 Task: Create in the project AgileGuru in Backlog an issue 'Develop a new tool for automated testing of web application performance under high traffic and load conditions', assign it to team member softage.2@softage.net and change the status to IN PROGRESS. Create in the project AgileGuru in Backlog an issue 'Upgrade the user interface of a web application to improve usability and user experience', assign it to team member softage.3@softage.net and change the status to IN PROGRESS
Action: Mouse moved to (205, 56)
Screenshot: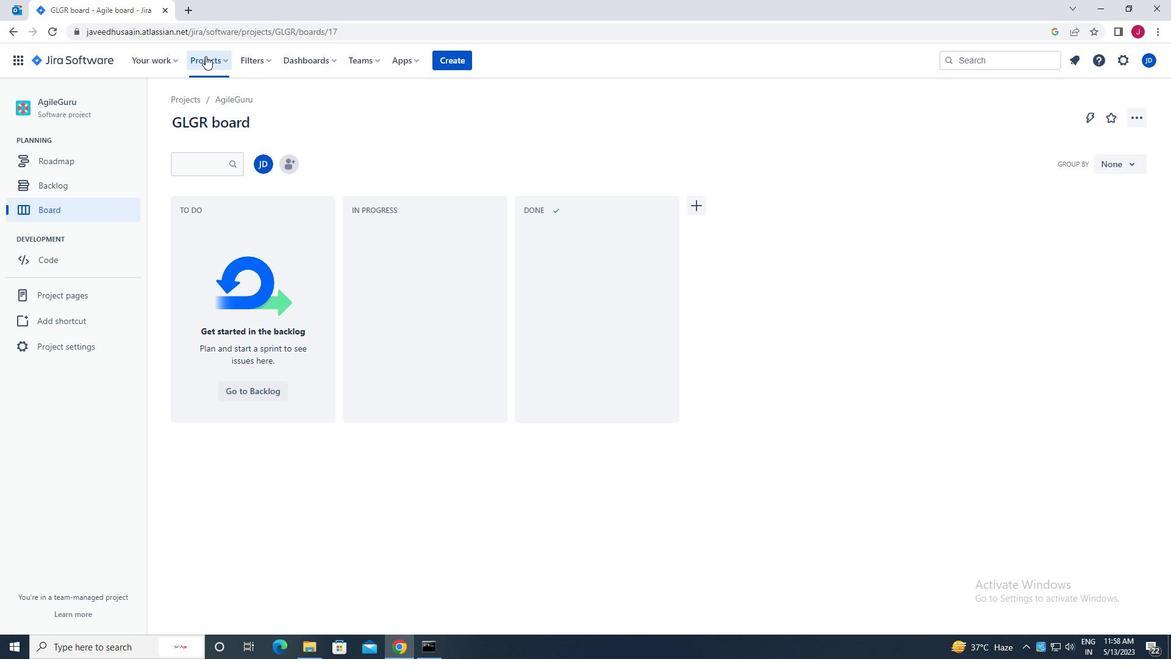 
Action: Mouse pressed left at (205, 56)
Screenshot: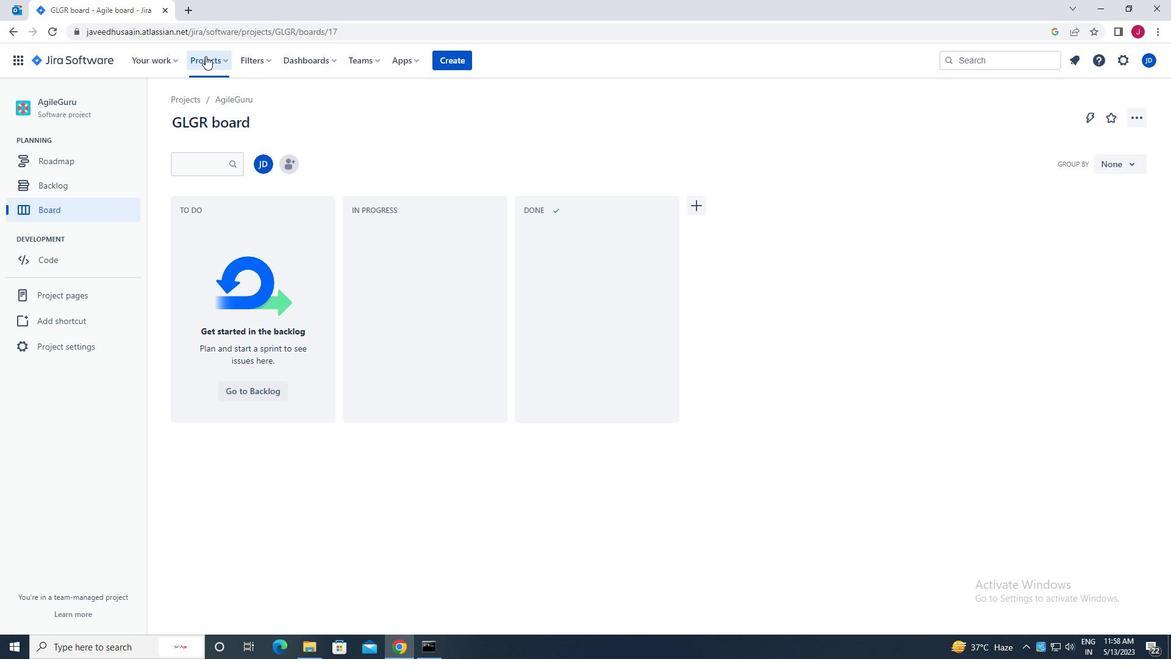 
Action: Mouse moved to (256, 109)
Screenshot: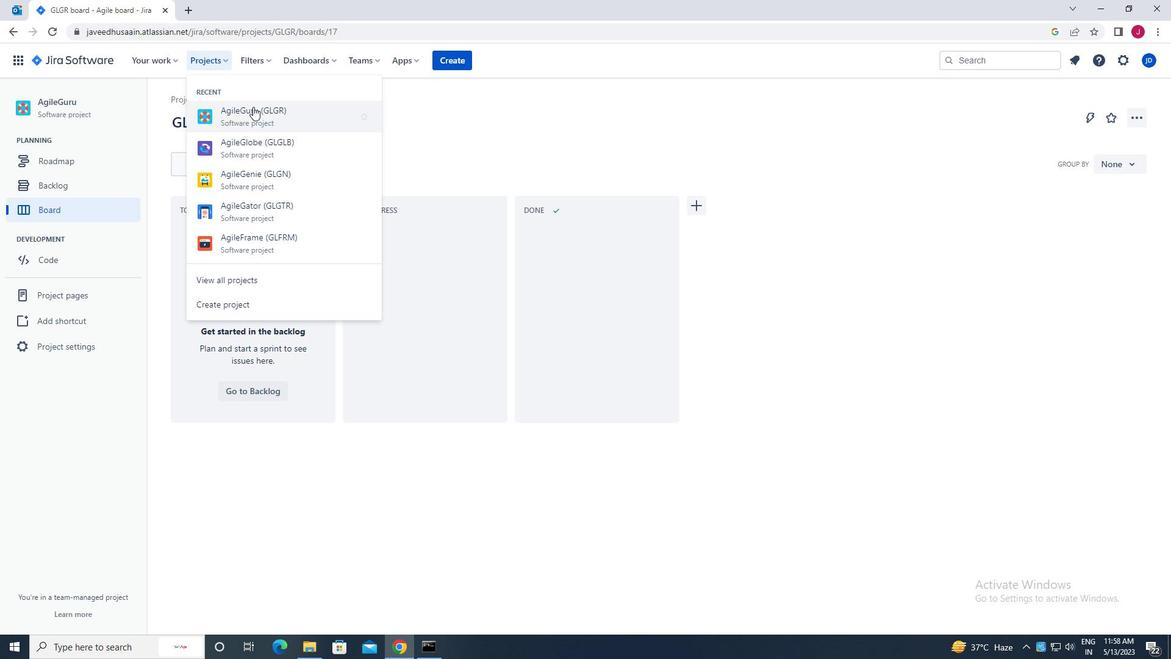 
Action: Mouse pressed left at (256, 109)
Screenshot: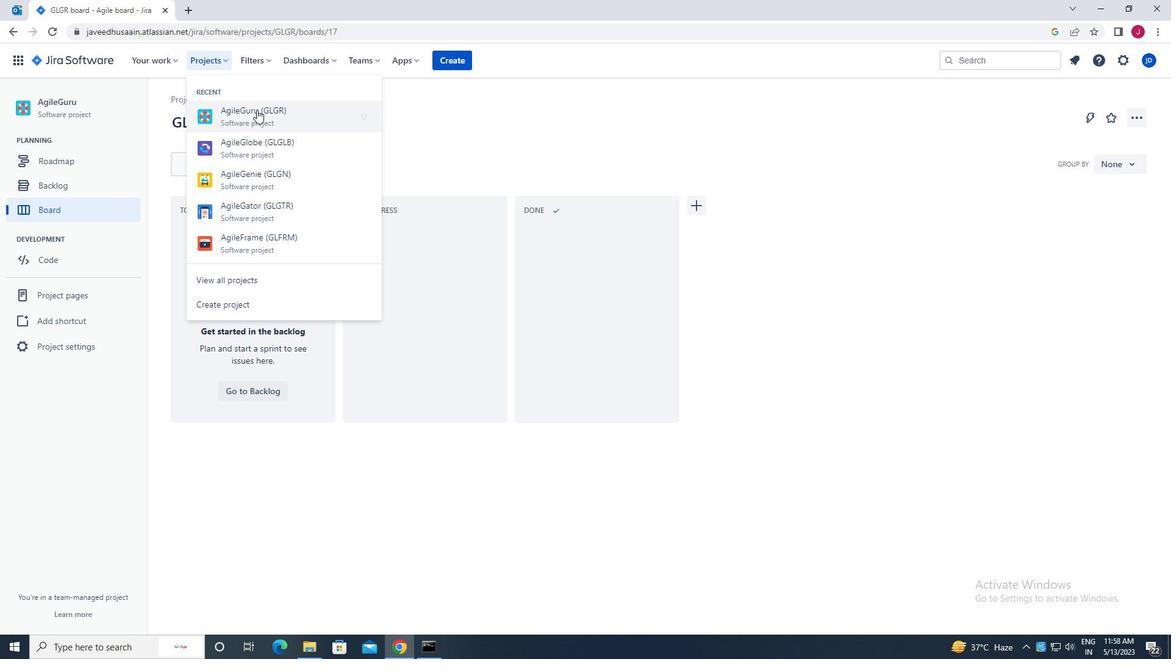 
Action: Mouse moved to (78, 181)
Screenshot: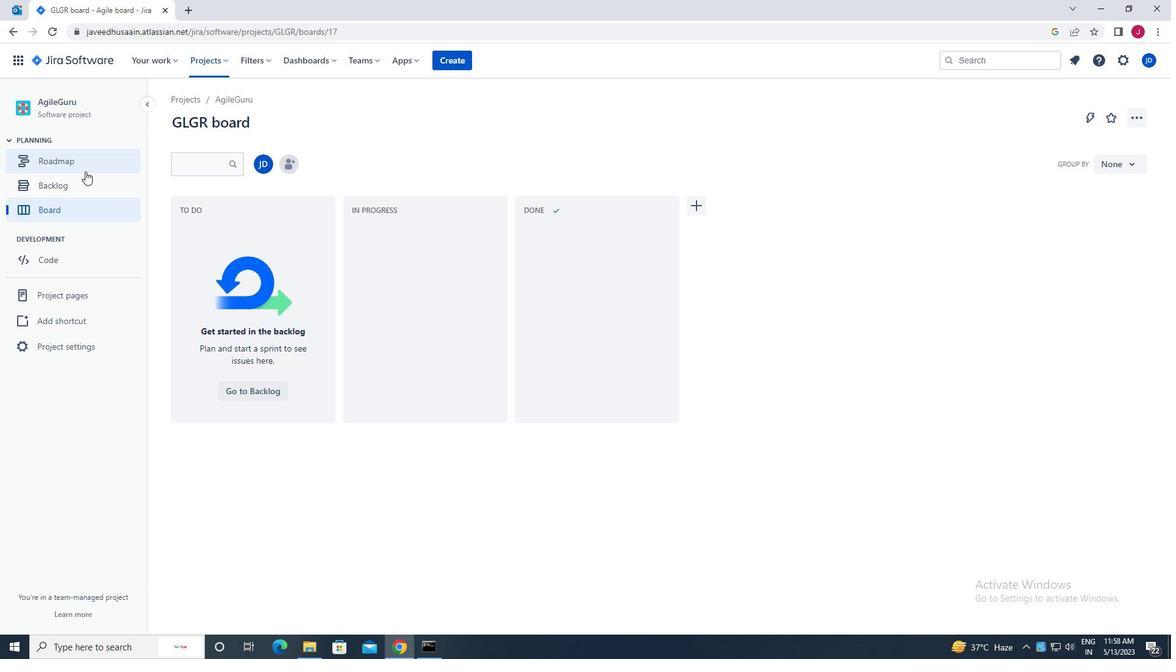 
Action: Mouse pressed left at (78, 181)
Screenshot: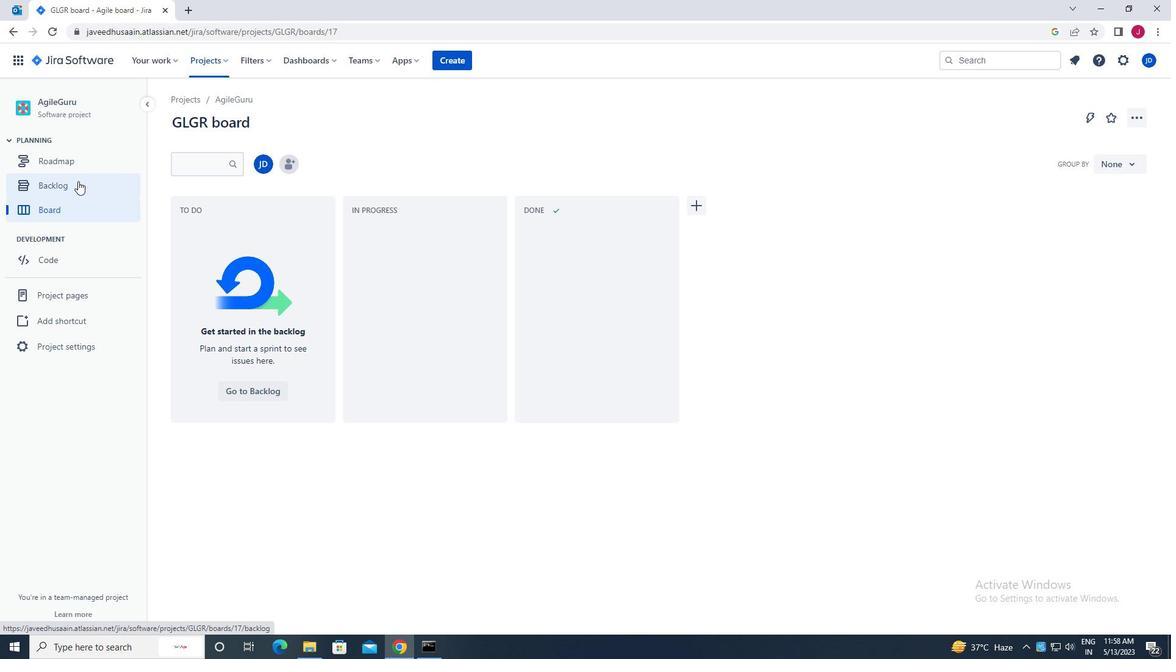 
Action: Mouse moved to (227, 444)
Screenshot: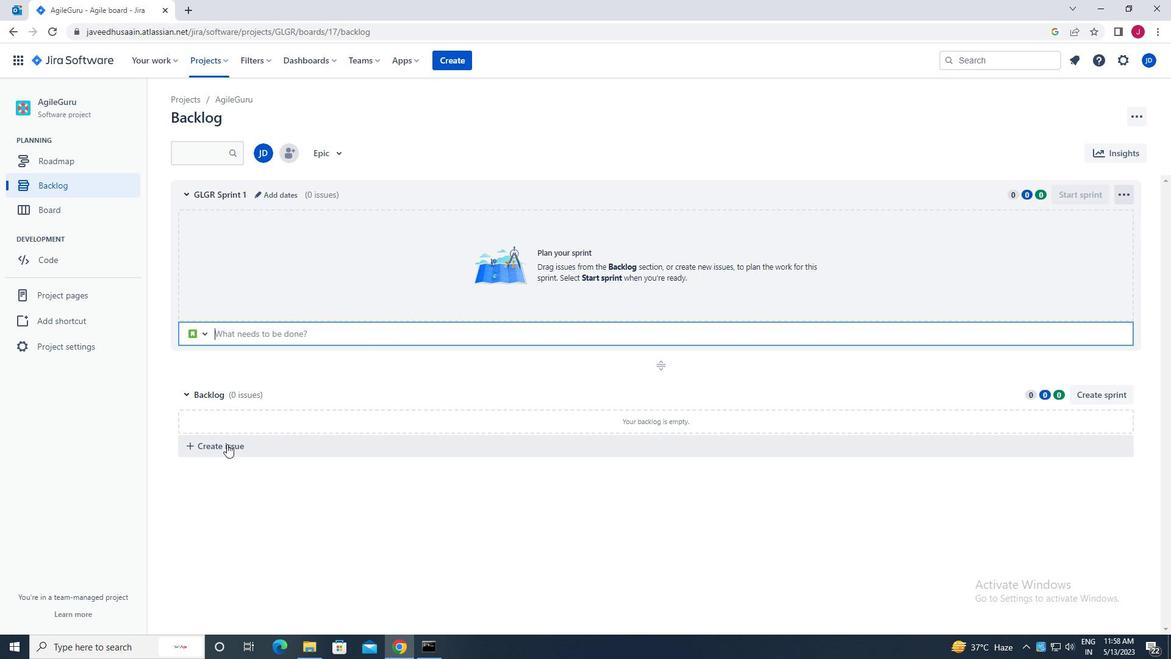 
Action: Mouse pressed left at (227, 444)
Screenshot: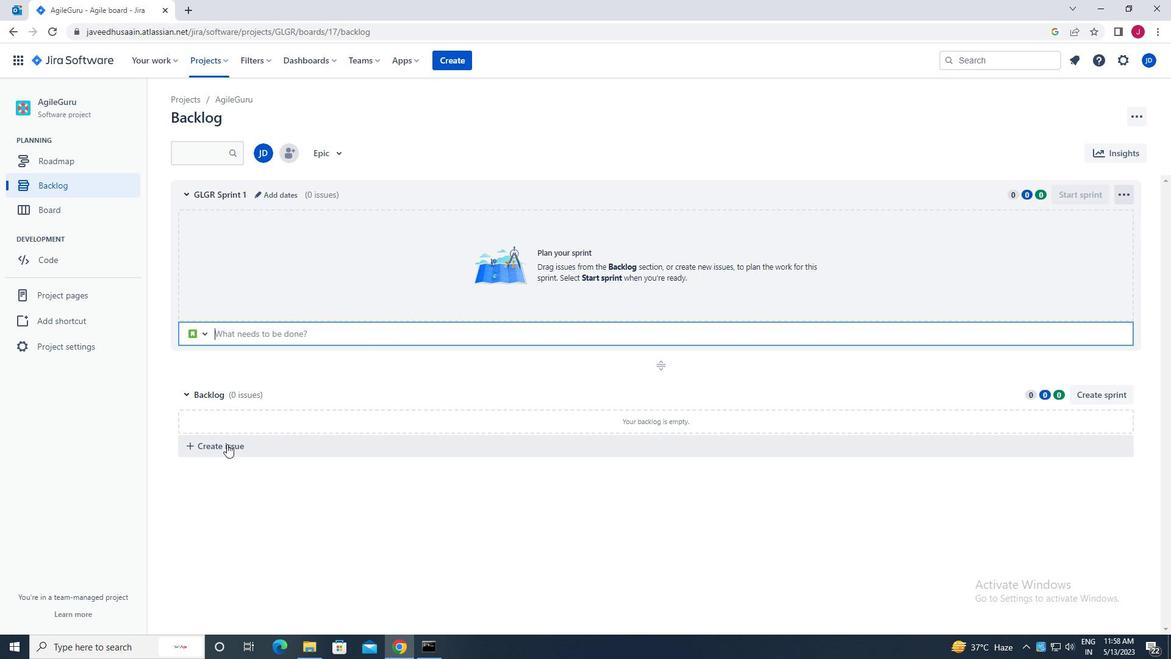 
Action: Mouse moved to (237, 446)
Screenshot: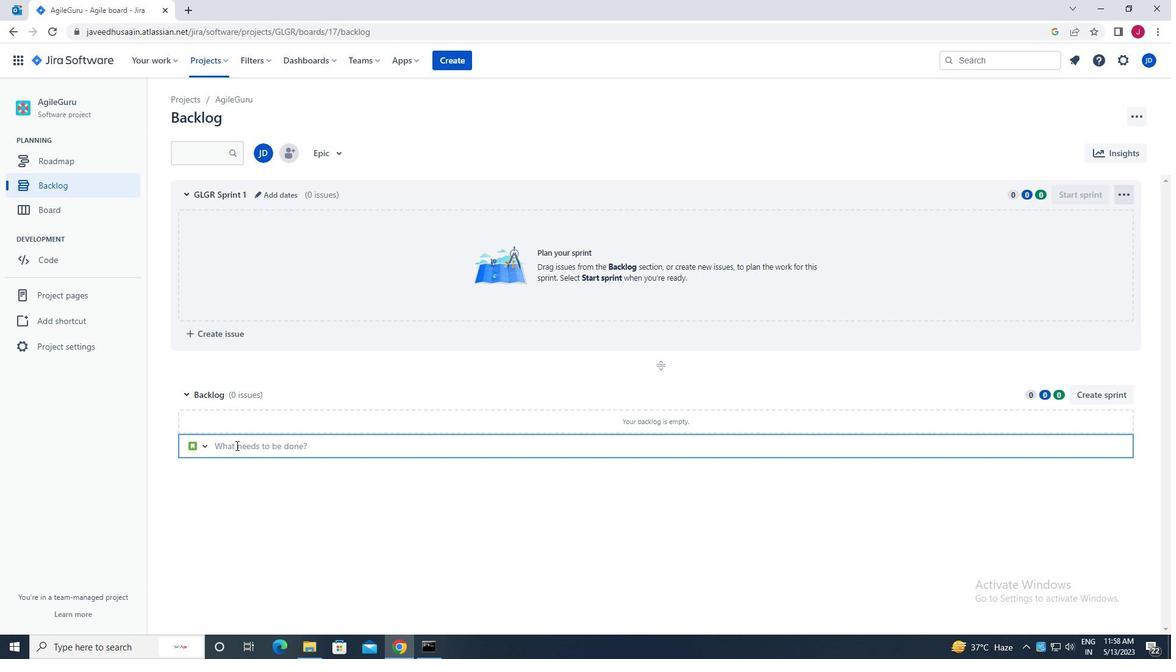 
Action: Mouse pressed left at (237, 446)
Screenshot: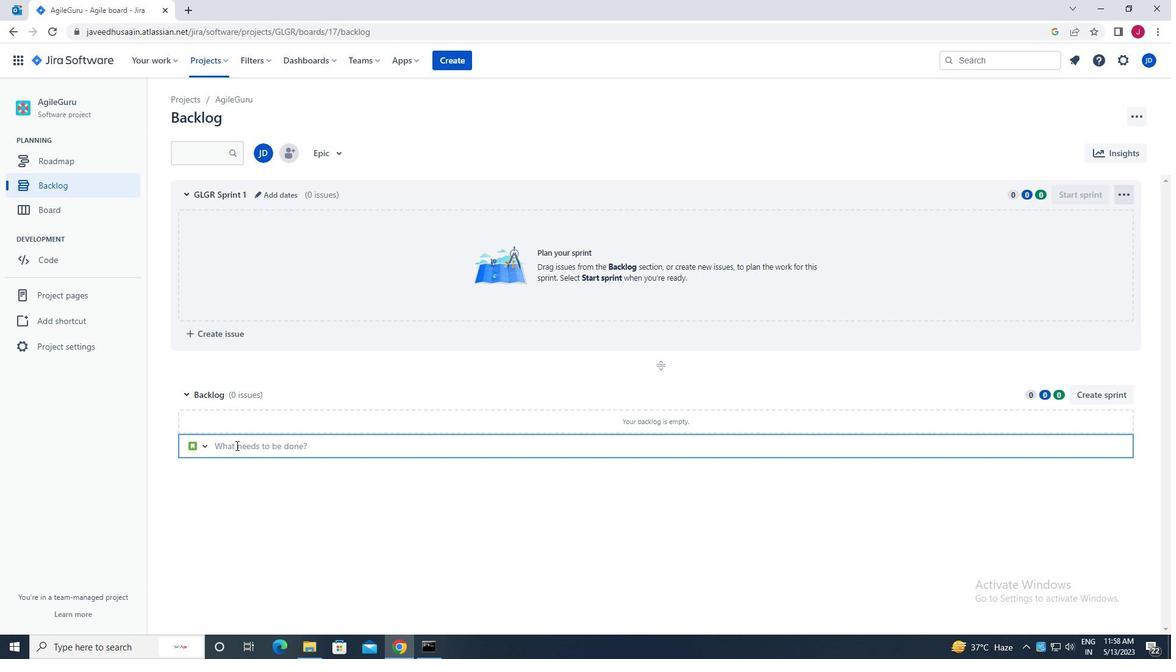 
Action: Mouse moved to (239, 446)
Screenshot: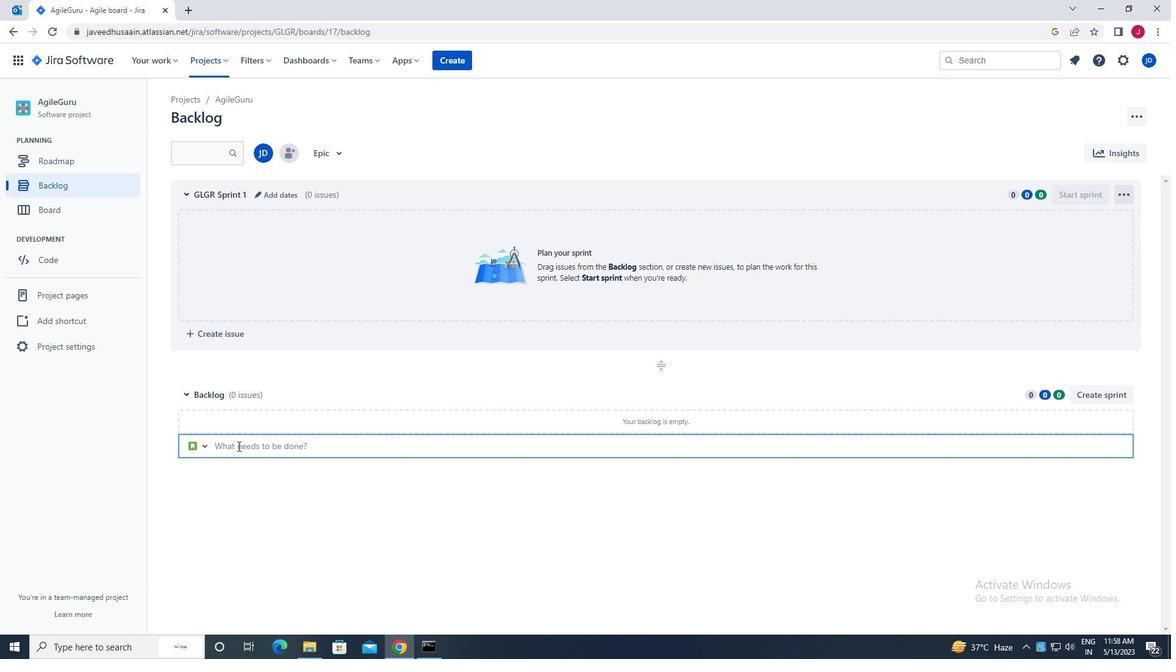 
Action: Key pressed d<Key.caps_lock>evelop<Key.space>a<Key.space>new<Key.space>tool<Key.space>for<Key.space>automated<Key.space>testing<Key.space>of<Key.space>web<Key.space>application<Key.space>performance<Key.space>under<Key.space>high<Key.space>traffic<Key.space>and<Key.space>load<Key.space>conditions<Key.enter>
Screenshot: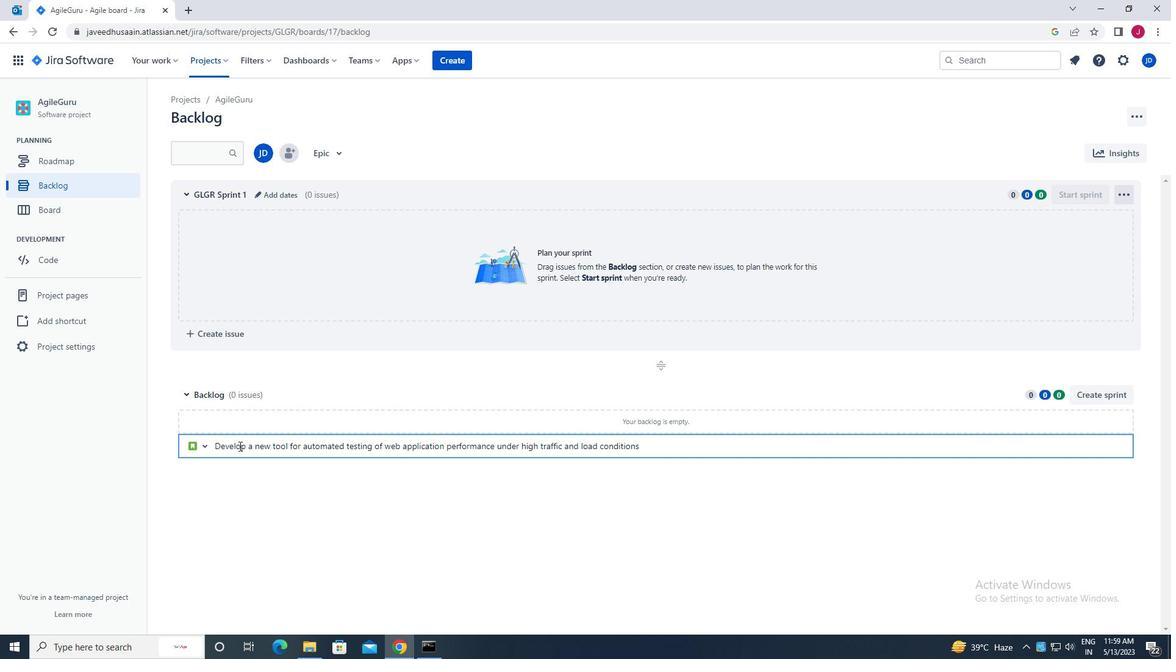 
Action: Mouse moved to (1094, 418)
Screenshot: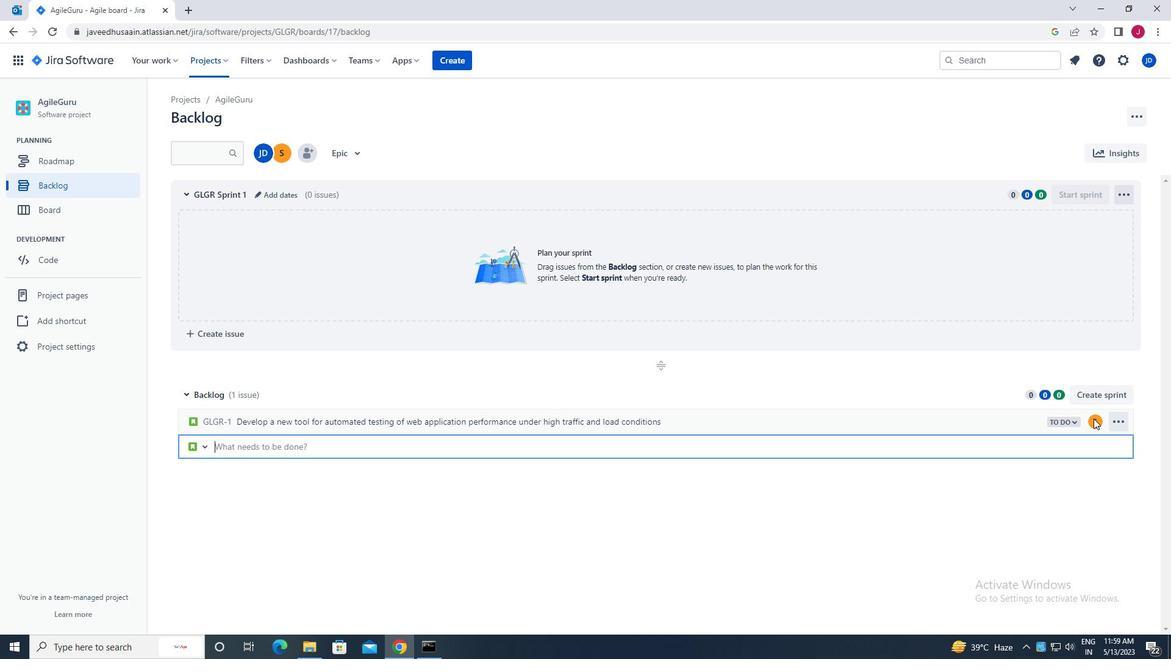 
Action: Mouse pressed left at (1094, 418)
Screenshot: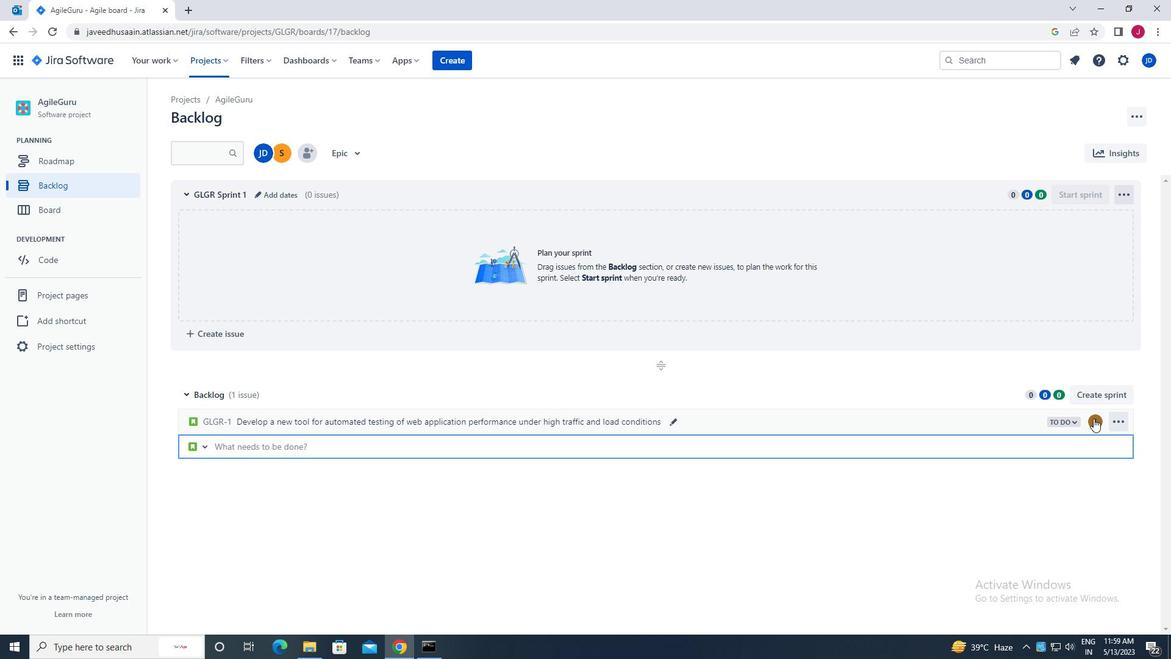 
Action: Mouse moved to (1021, 447)
Screenshot: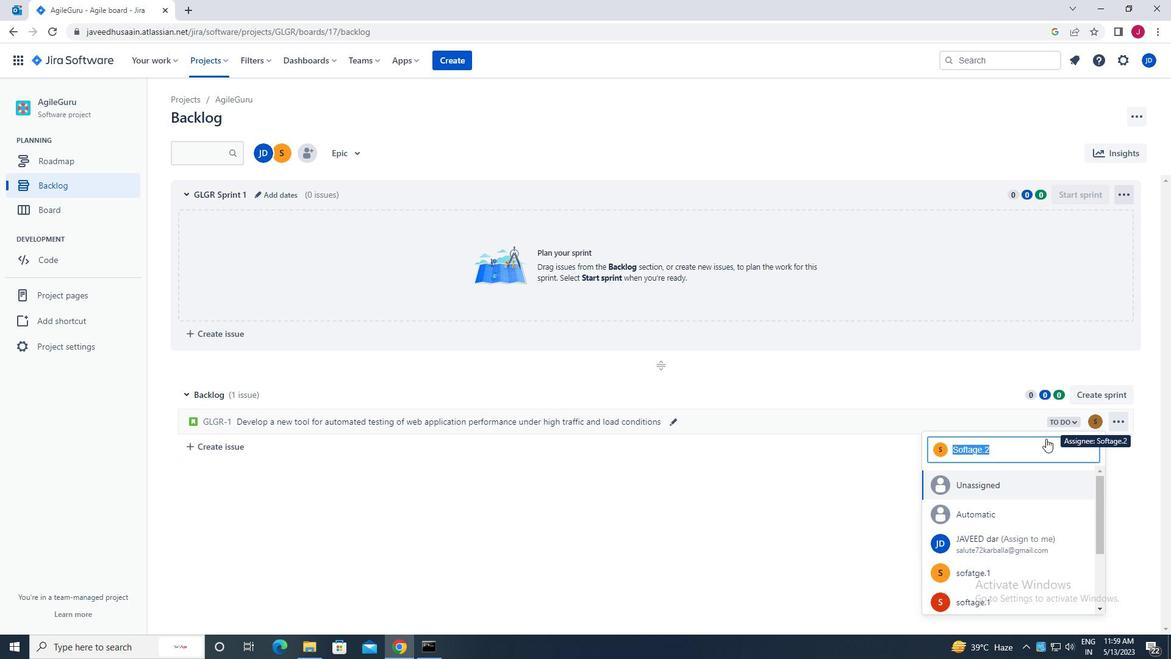 
Action: Key pressed soft
Screenshot: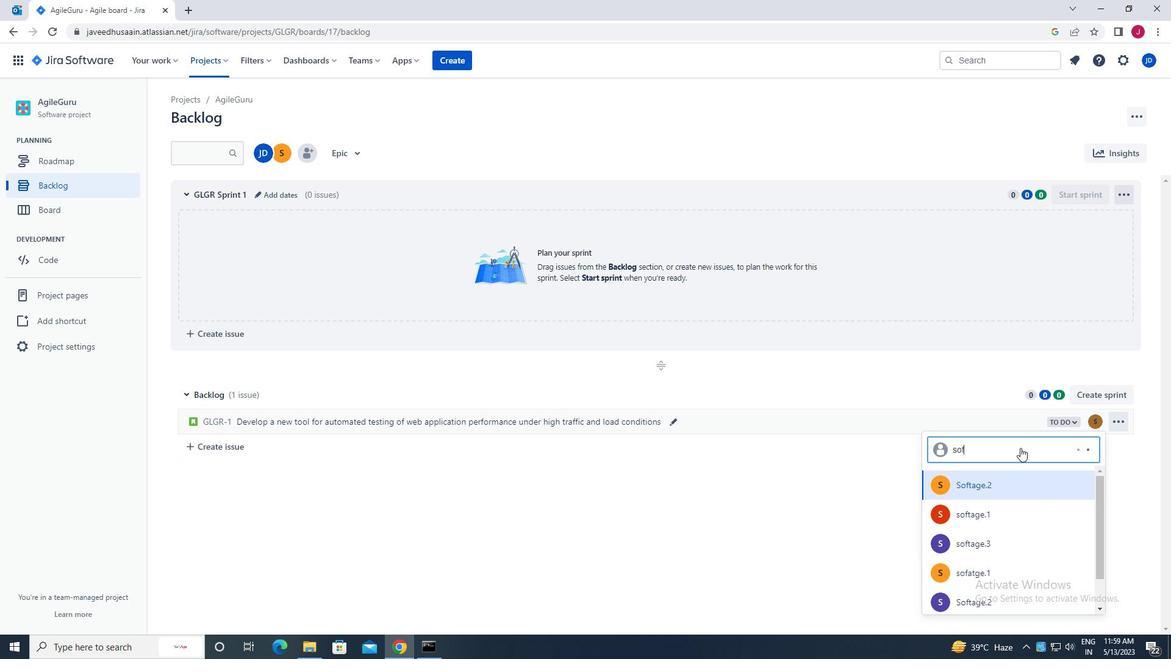 
Action: Mouse moved to (1014, 483)
Screenshot: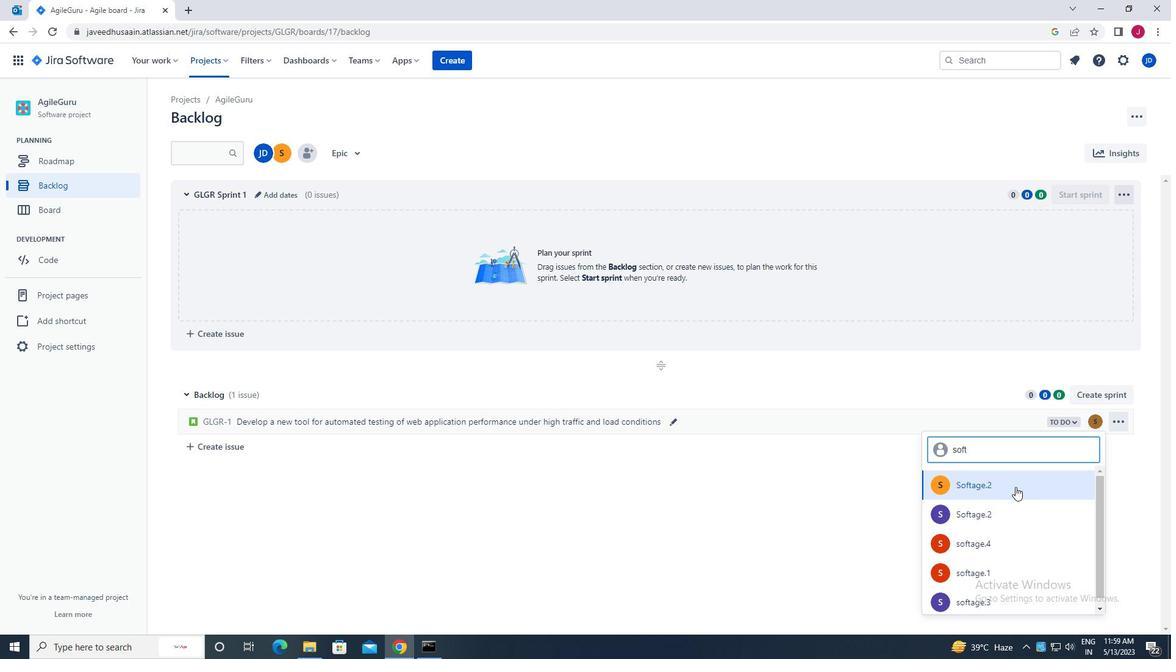
Action: Mouse pressed left at (1014, 483)
Screenshot: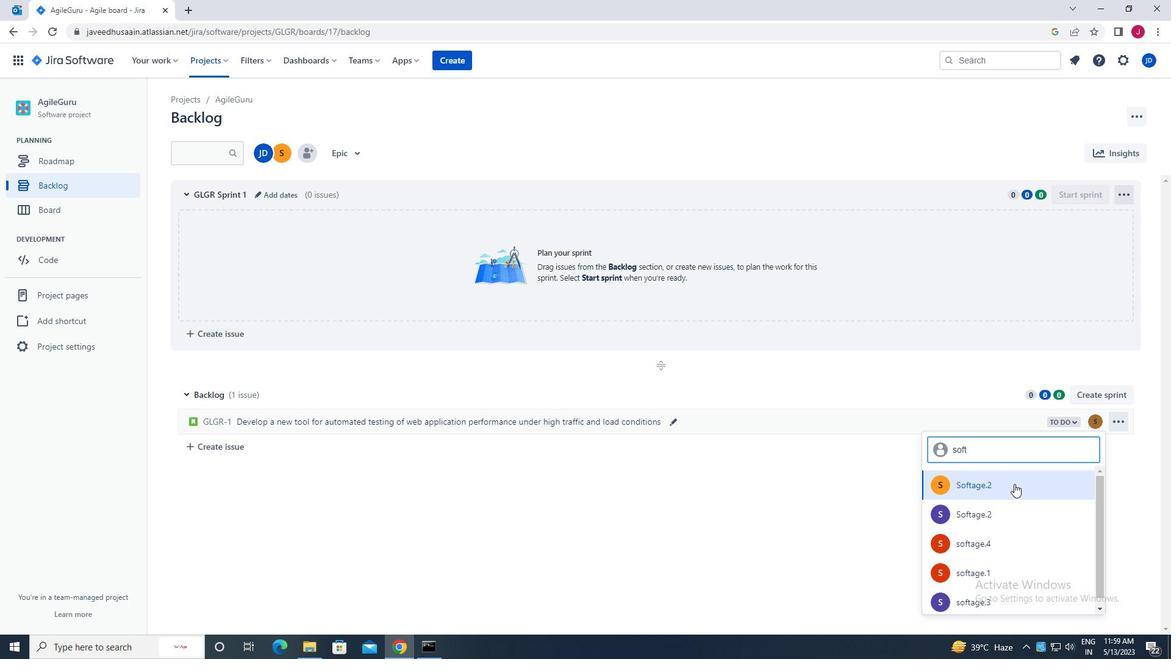 
Action: Mouse moved to (1073, 422)
Screenshot: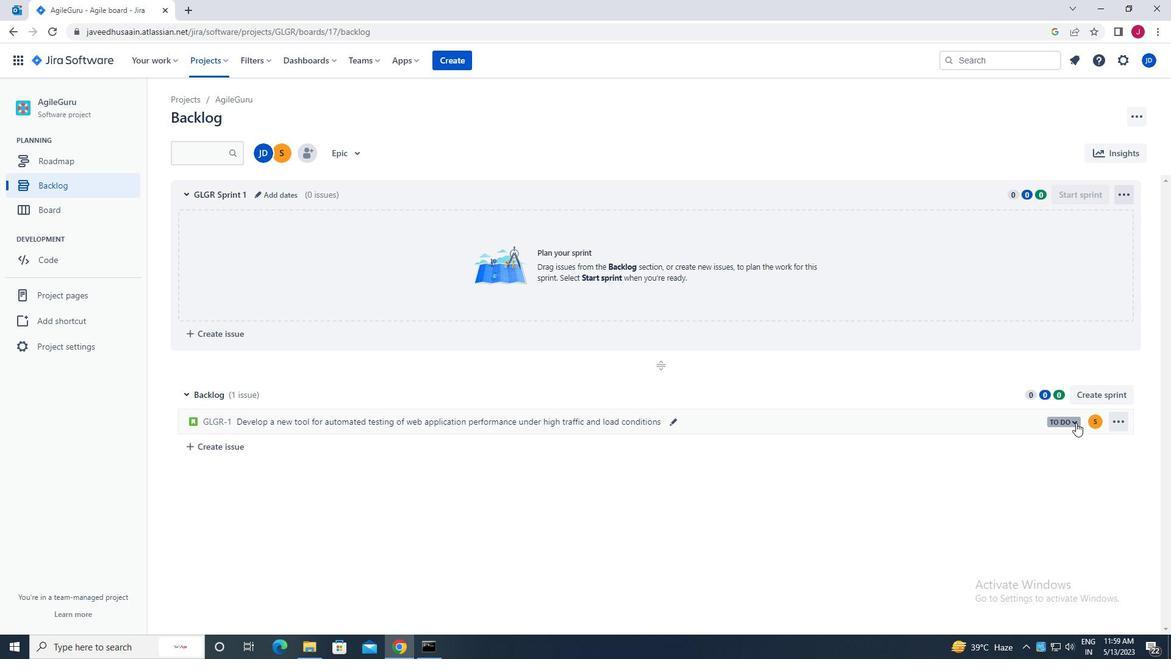 
Action: Mouse pressed left at (1073, 422)
Screenshot: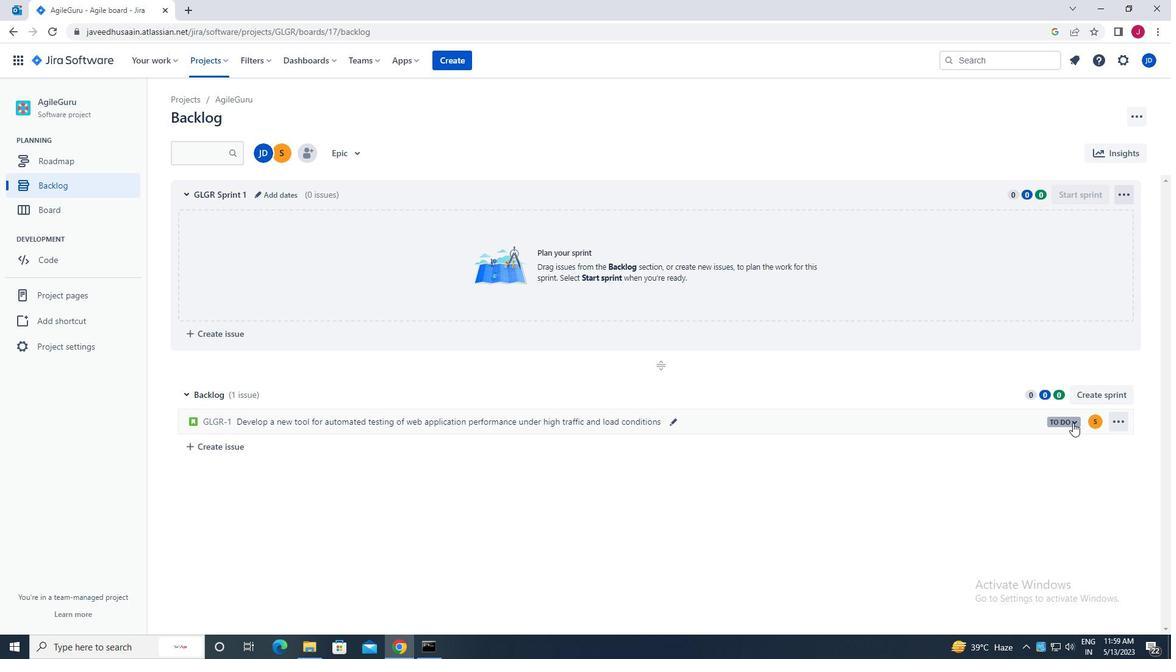 
Action: Mouse moved to (986, 445)
Screenshot: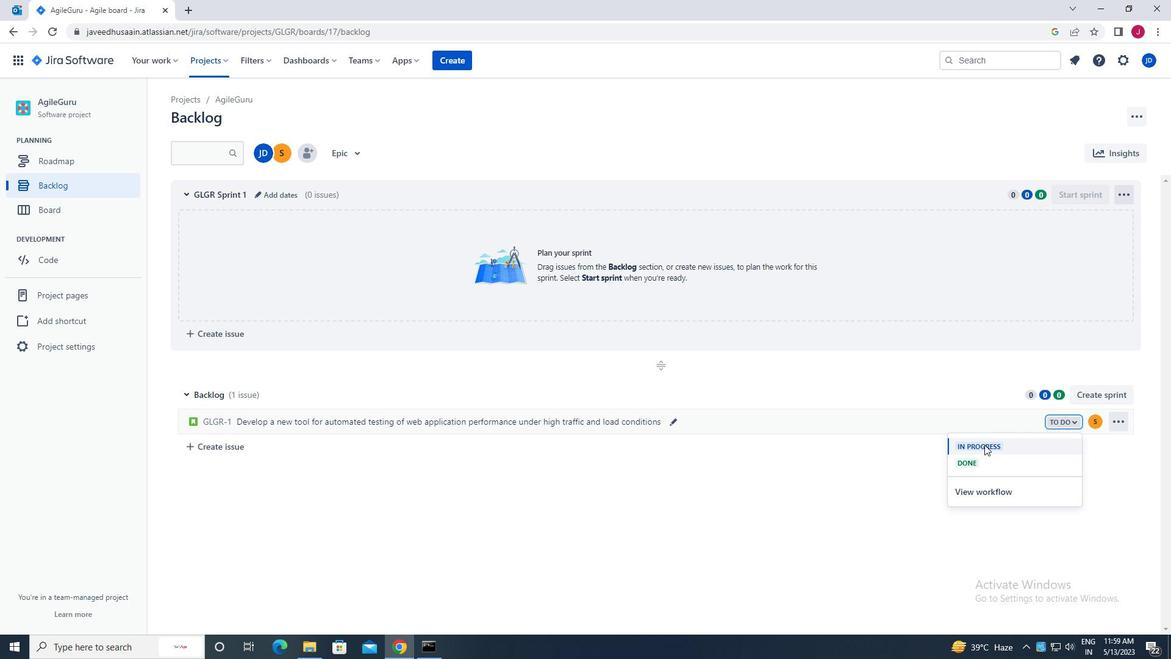 
Action: Mouse pressed left at (986, 445)
Screenshot: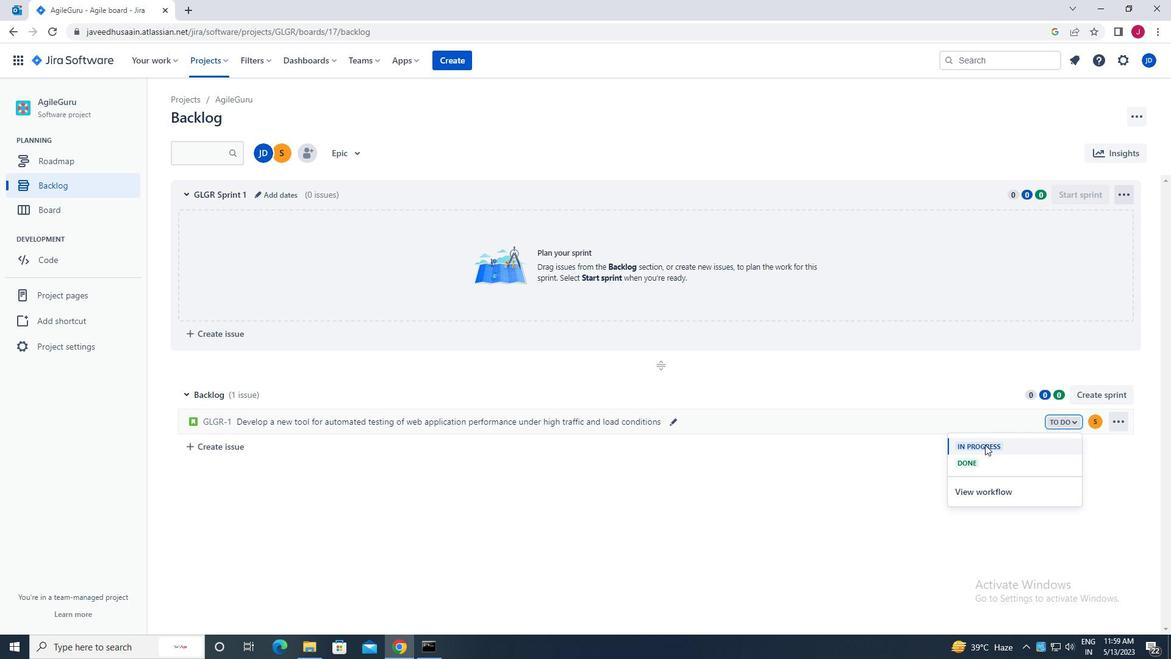 
Action: Mouse moved to (235, 445)
Screenshot: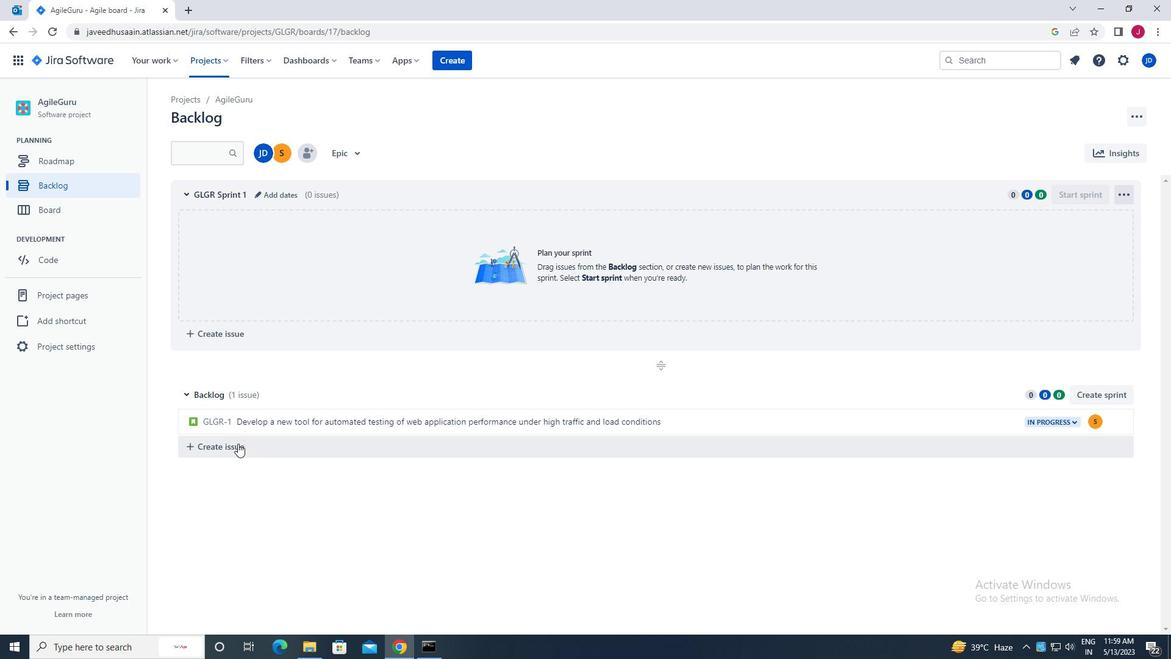 
Action: Mouse pressed left at (235, 445)
Screenshot: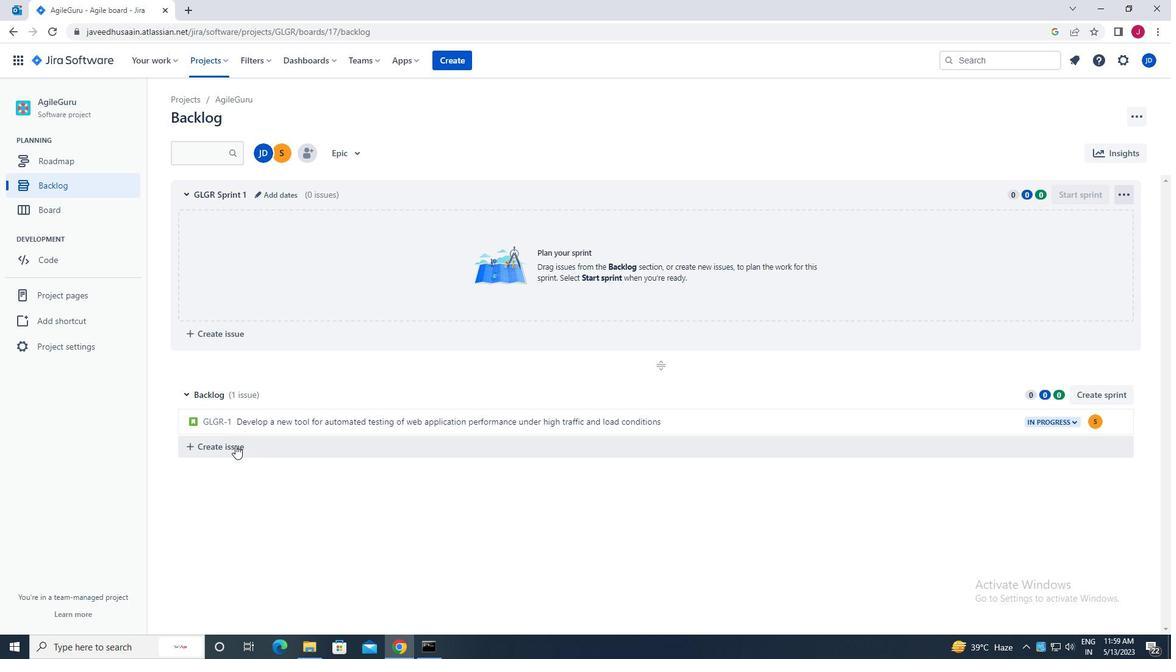 
Action: Mouse moved to (286, 451)
Screenshot: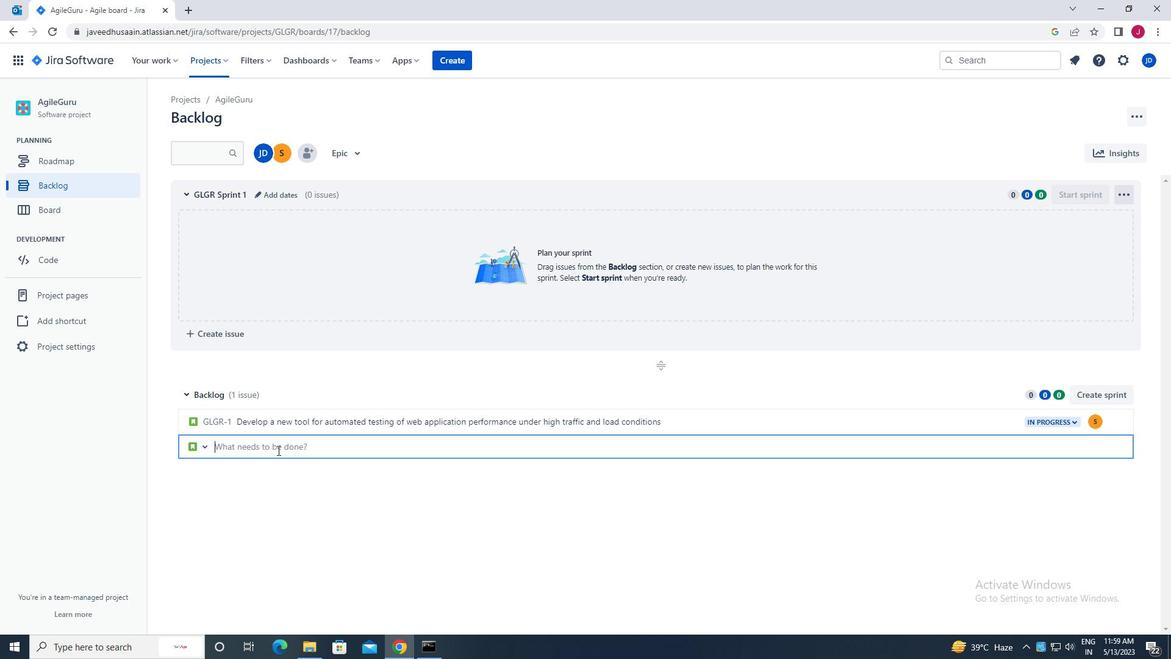 
Action: Key pressed <Key.caps_lock>u<Key.caps_lock>pgrade<Key.space>the<Key.space>user<Key.space>interface<Key.space>of<Key.space>w<Key.space><Key.backspace><Key.backspace>a<Key.space>web<Key.space>application<Key.space>to<Key.space>improve<Key.space>usability<Key.space>and<Key.space>user<Key.space>experience<Key.space><Key.enter>
Screenshot: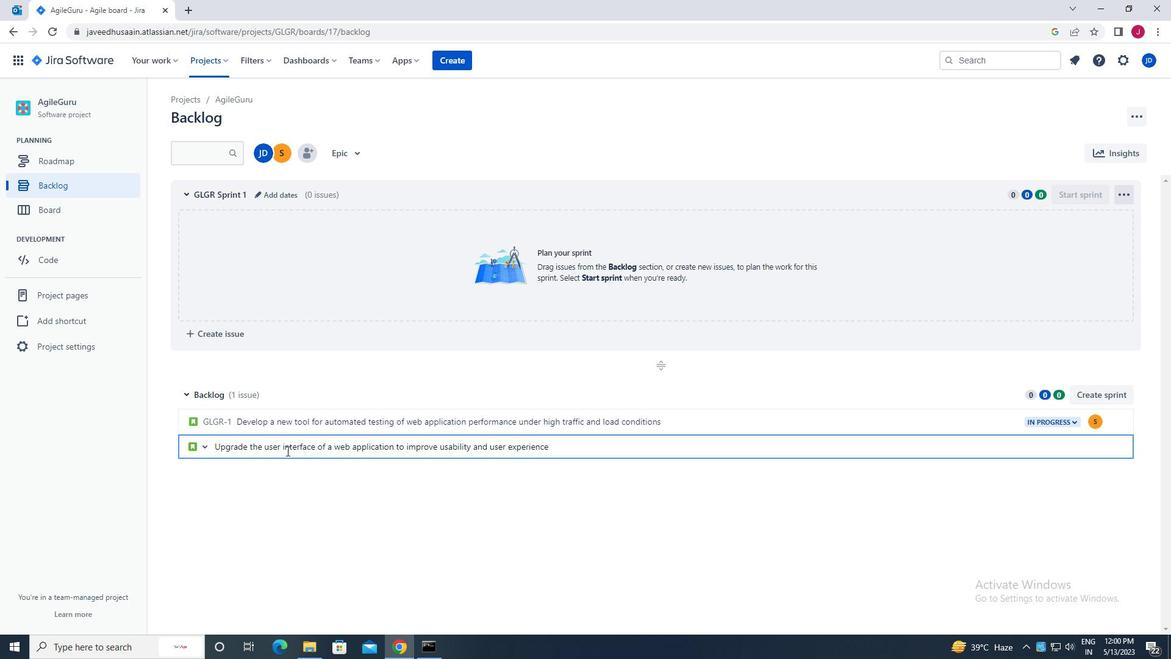 
Action: Mouse moved to (1093, 447)
Screenshot: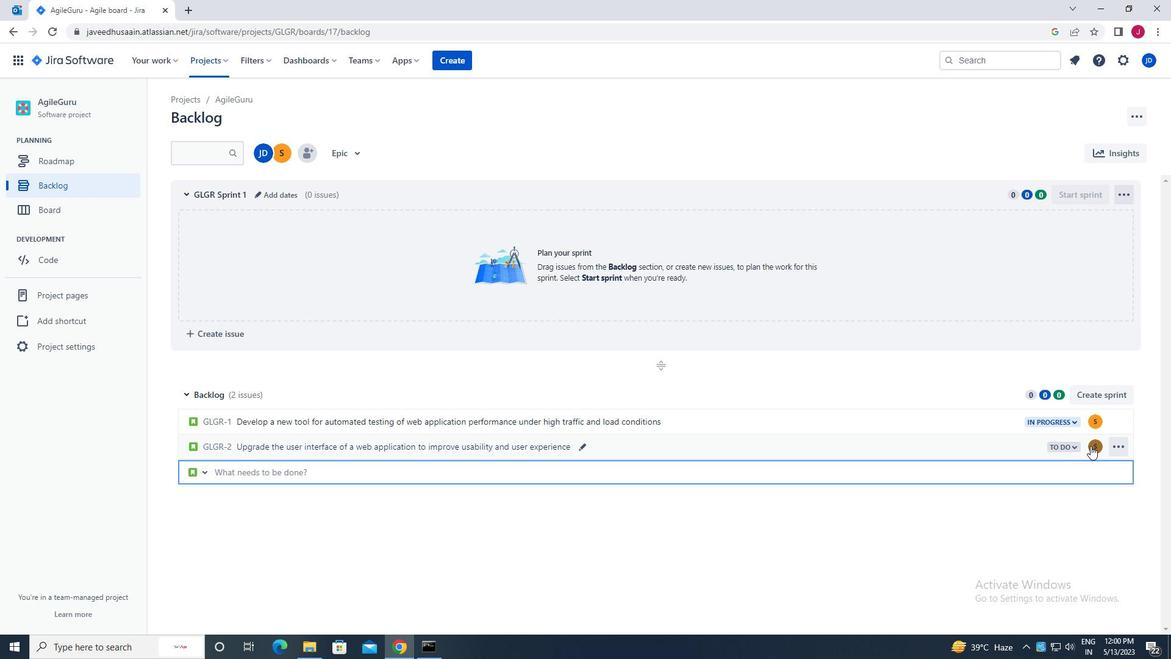 
Action: Mouse pressed left at (1093, 447)
Screenshot: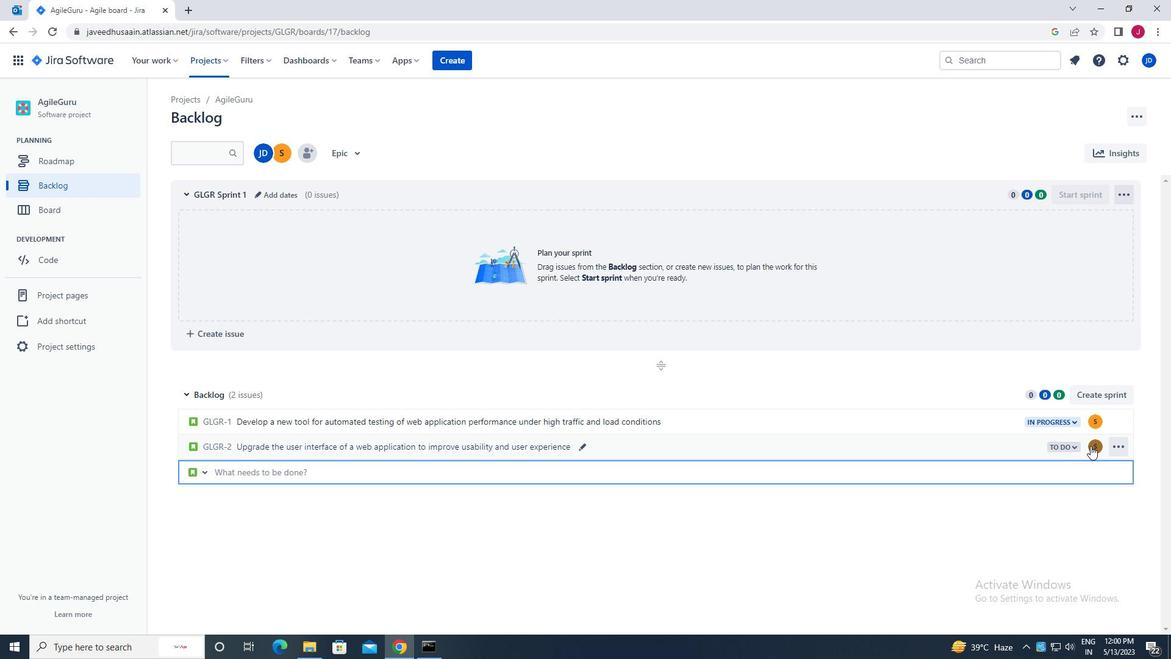 
Action: Mouse moved to (1019, 476)
Screenshot: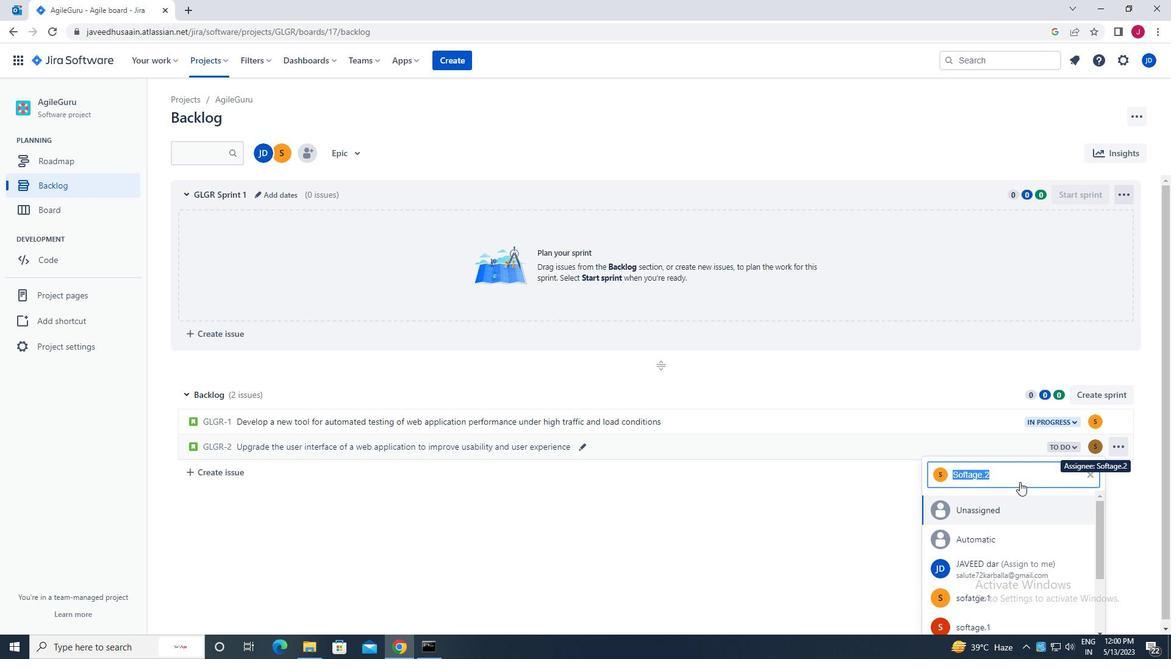
Action: Mouse pressed left at (1019, 476)
Screenshot: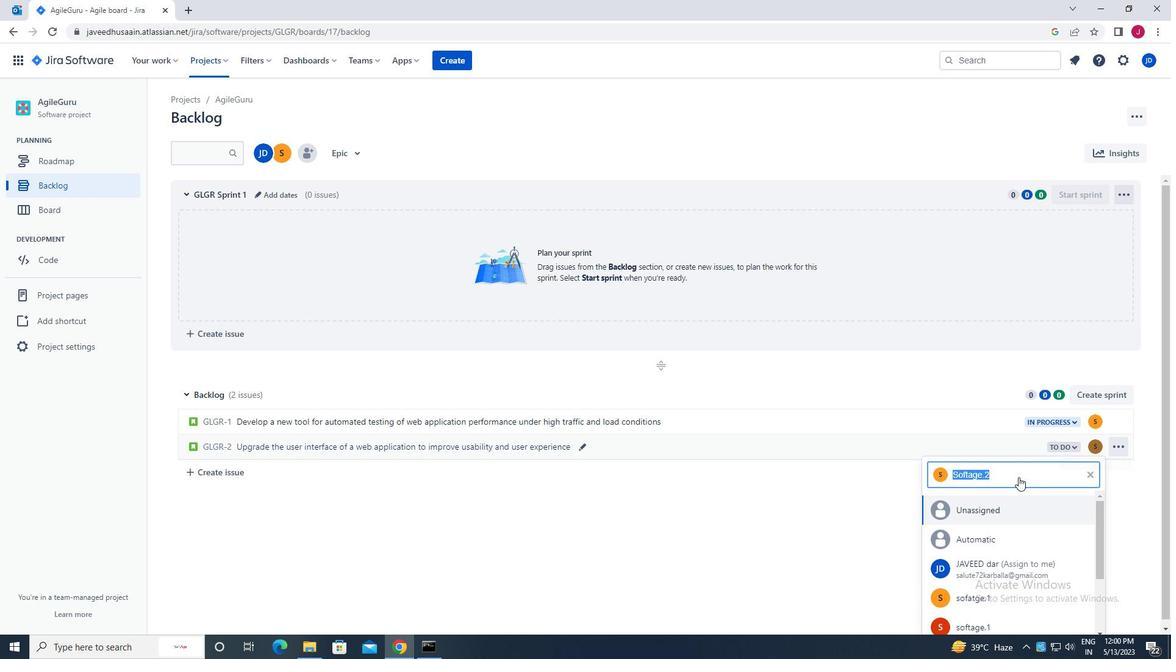 
Action: Mouse moved to (1010, 473)
Screenshot: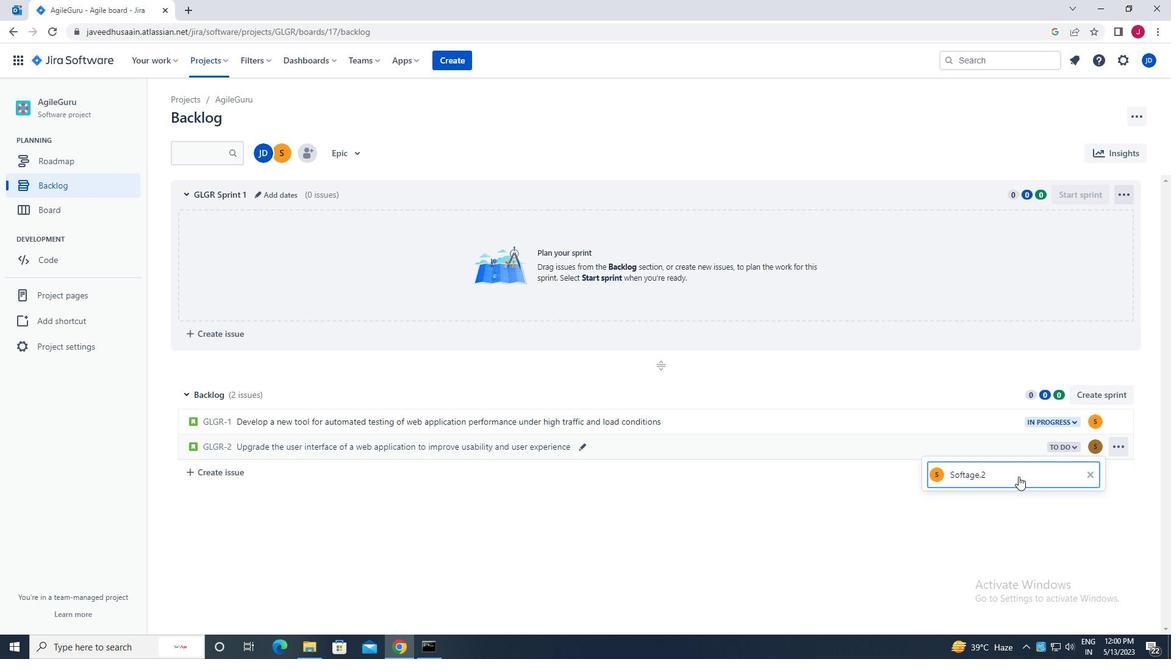 
Action: Key pressed sof
Screenshot: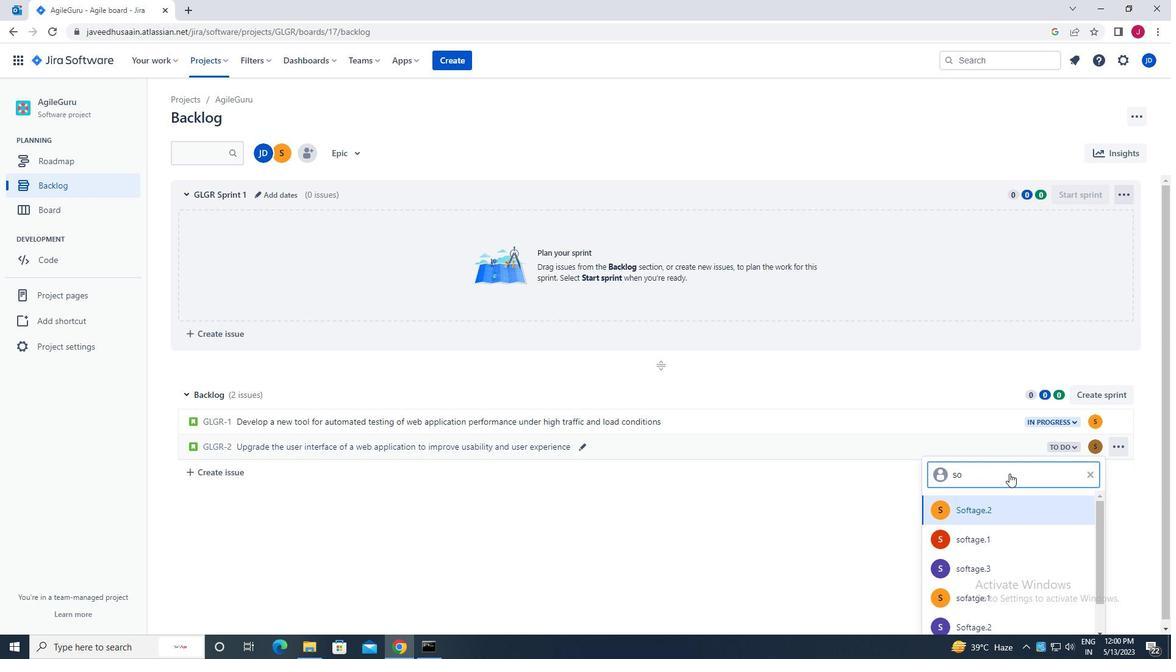 
Action: Mouse moved to (1007, 559)
Screenshot: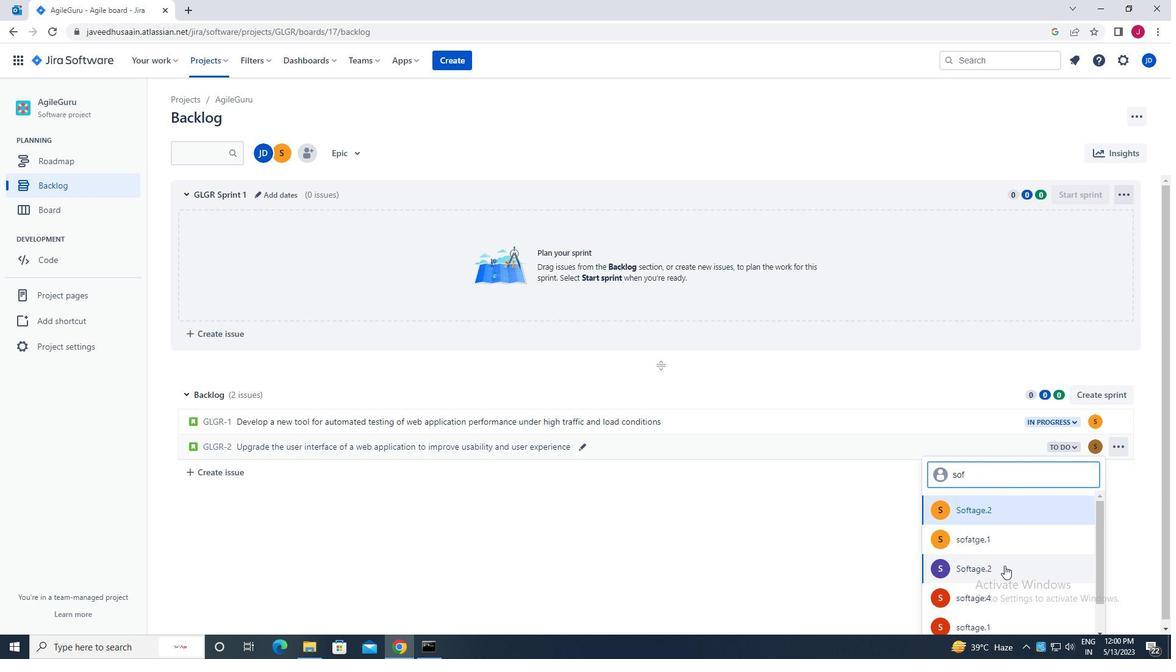 
Action: Mouse scrolled (1007, 558) with delta (0, 0)
Screenshot: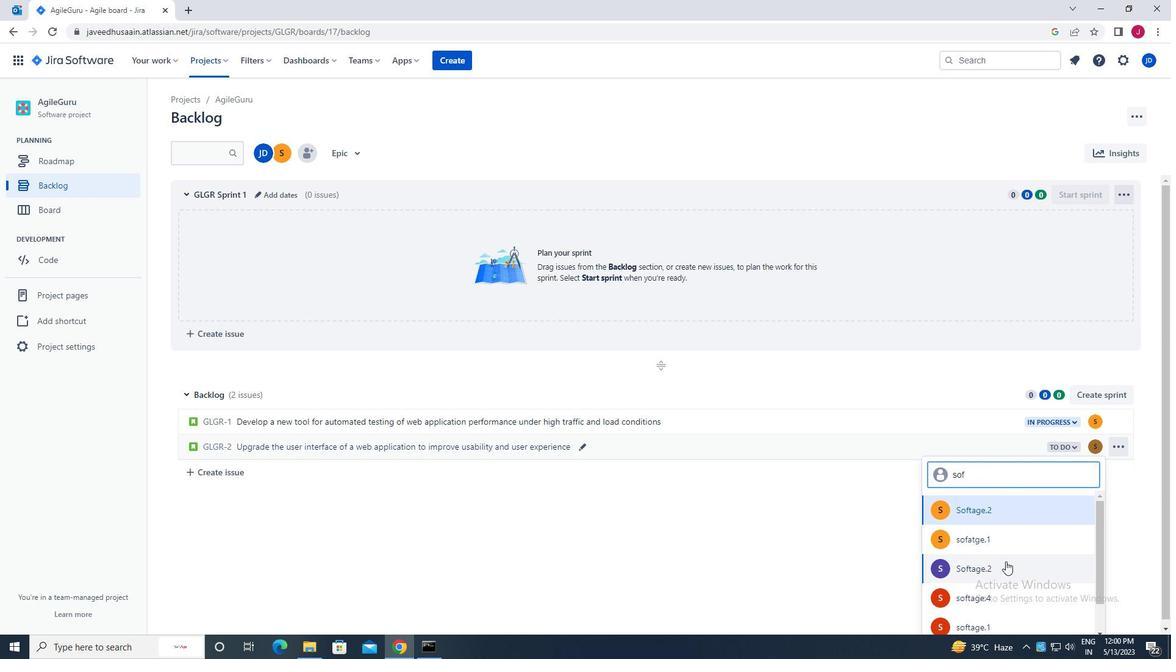 
Action: Mouse scrolled (1007, 558) with delta (0, 0)
Screenshot: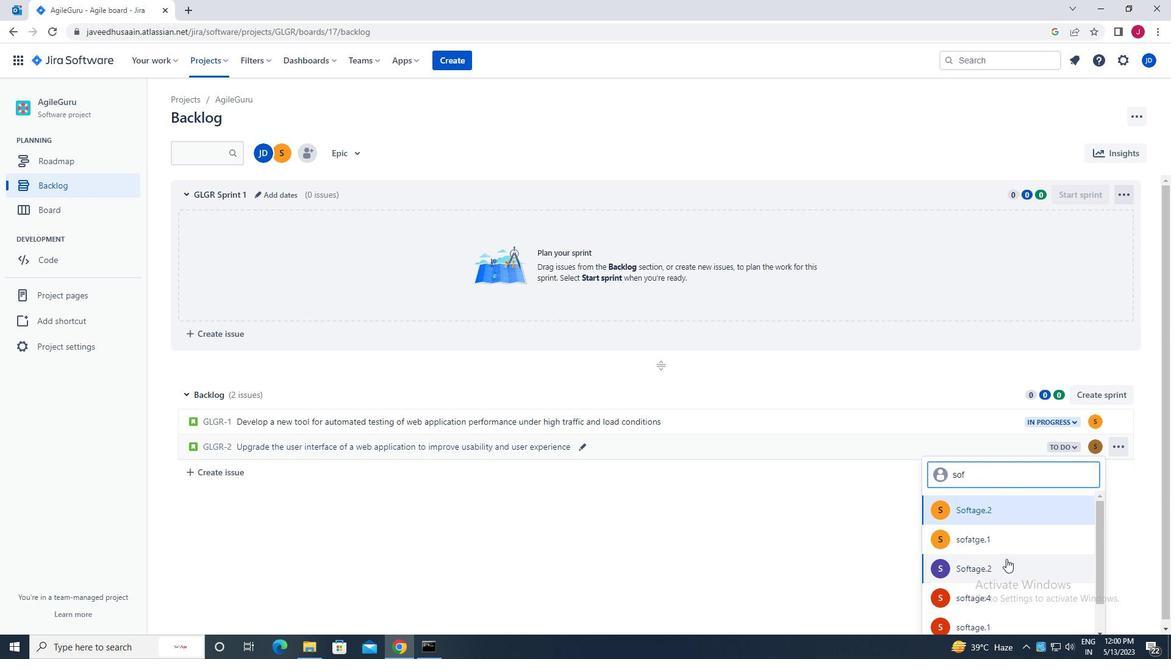 
Action: Mouse scrolled (1007, 558) with delta (0, 0)
Screenshot: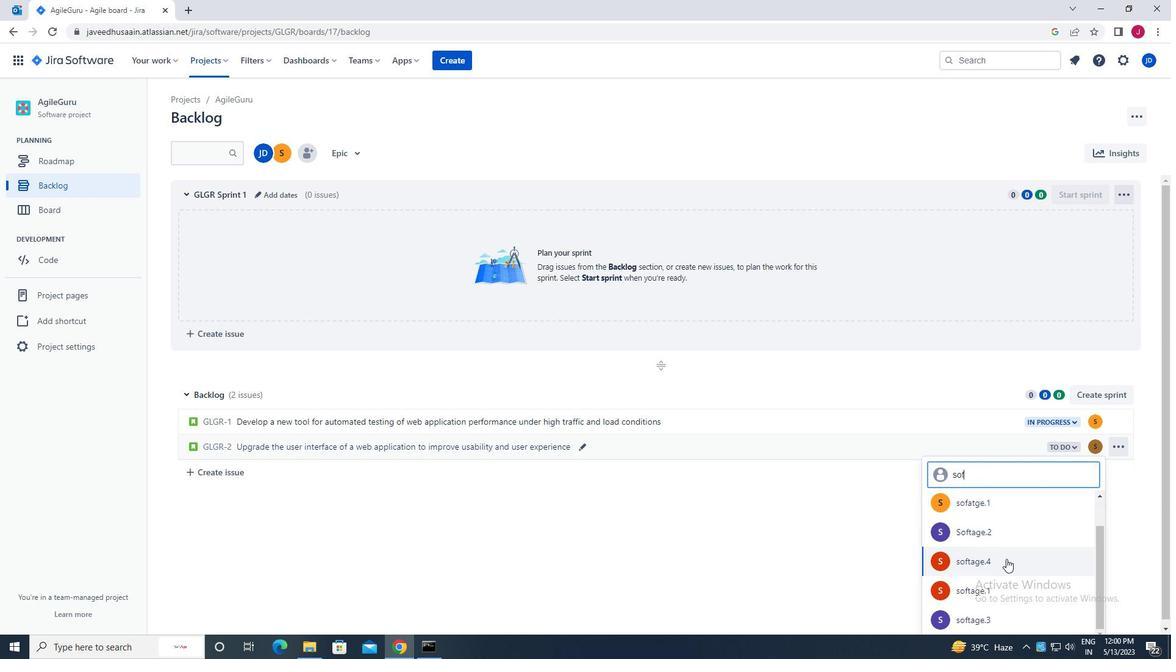 
Action: Mouse moved to (975, 622)
Screenshot: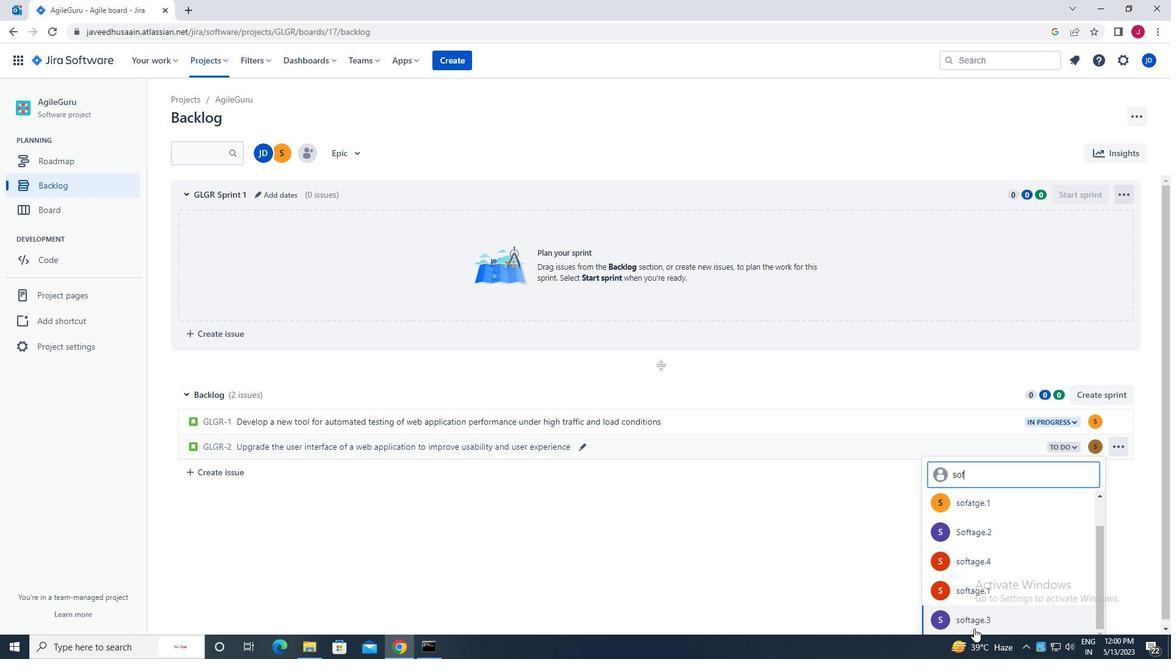 
Action: Mouse pressed left at (975, 622)
Screenshot: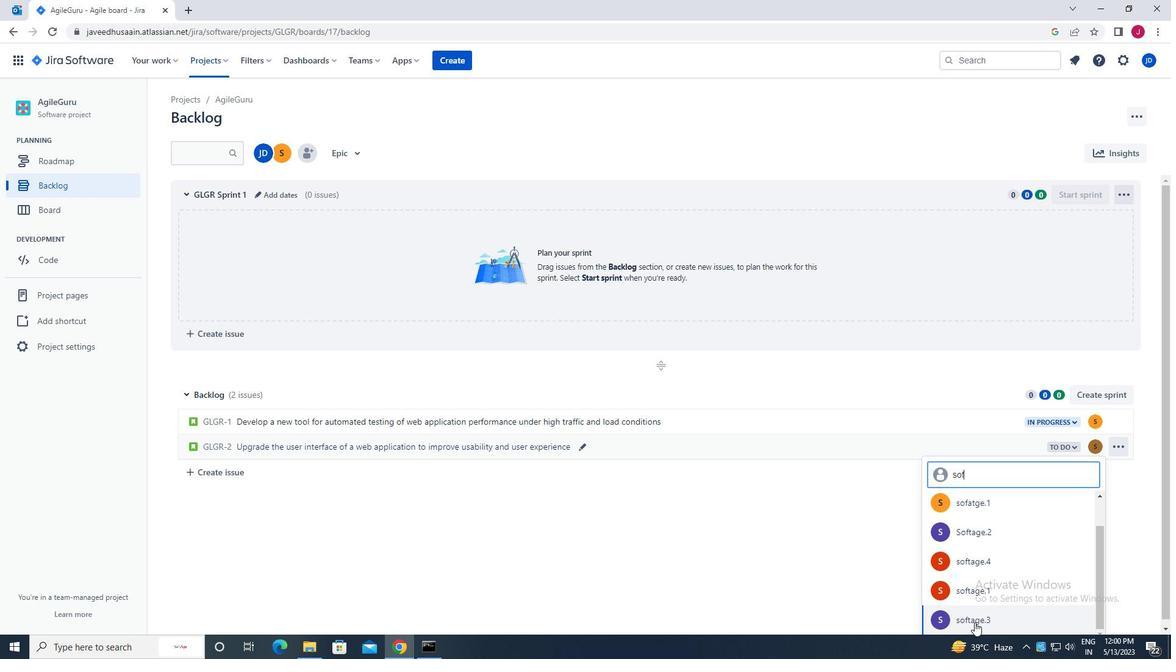 
Action: Mouse moved to (1067, 449)
Screenshot: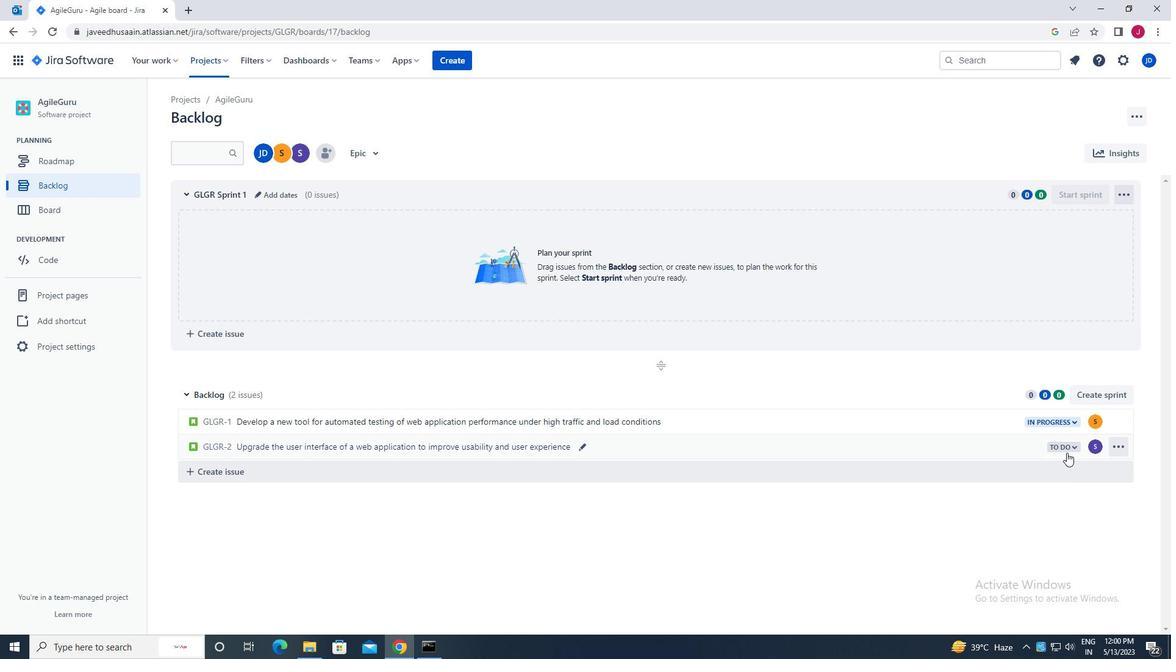 
Action: Mouse pressed left at (1067, 449)
Screenshot: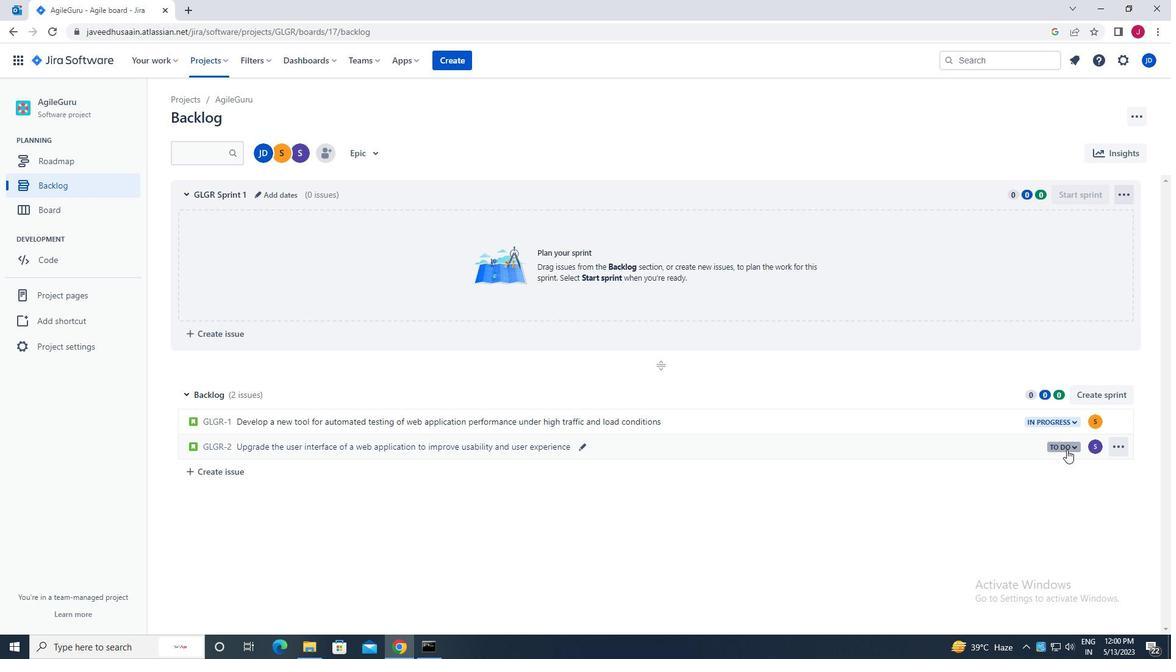 
Action: Mouse moved to (983, 471)
Screenshot: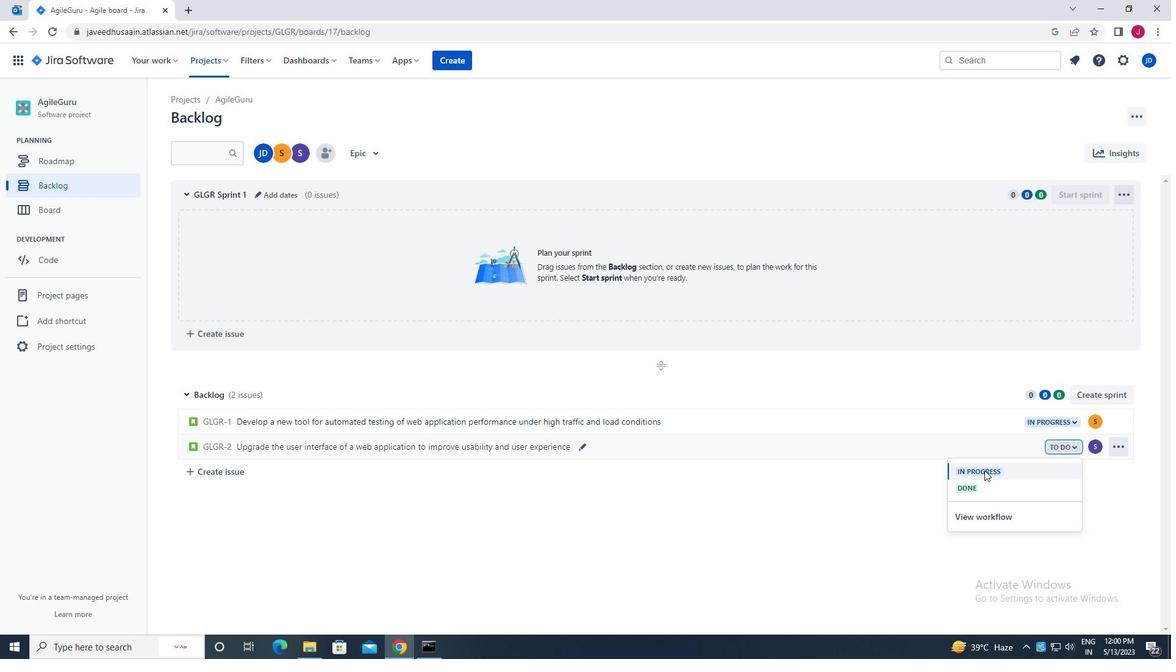 
Action: Mouse pressed left at (983, 471)
Screenshot: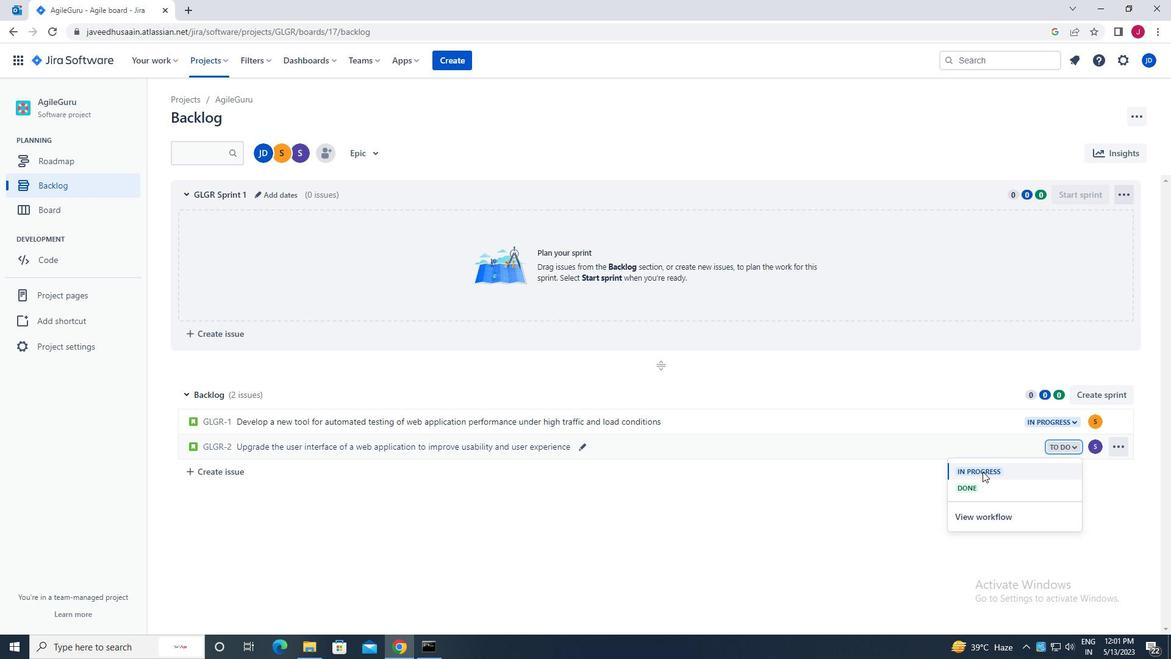 
